 Task: Look for products that are on sale.
Action: Mouse pressed left at (19, 151)
Screenshot: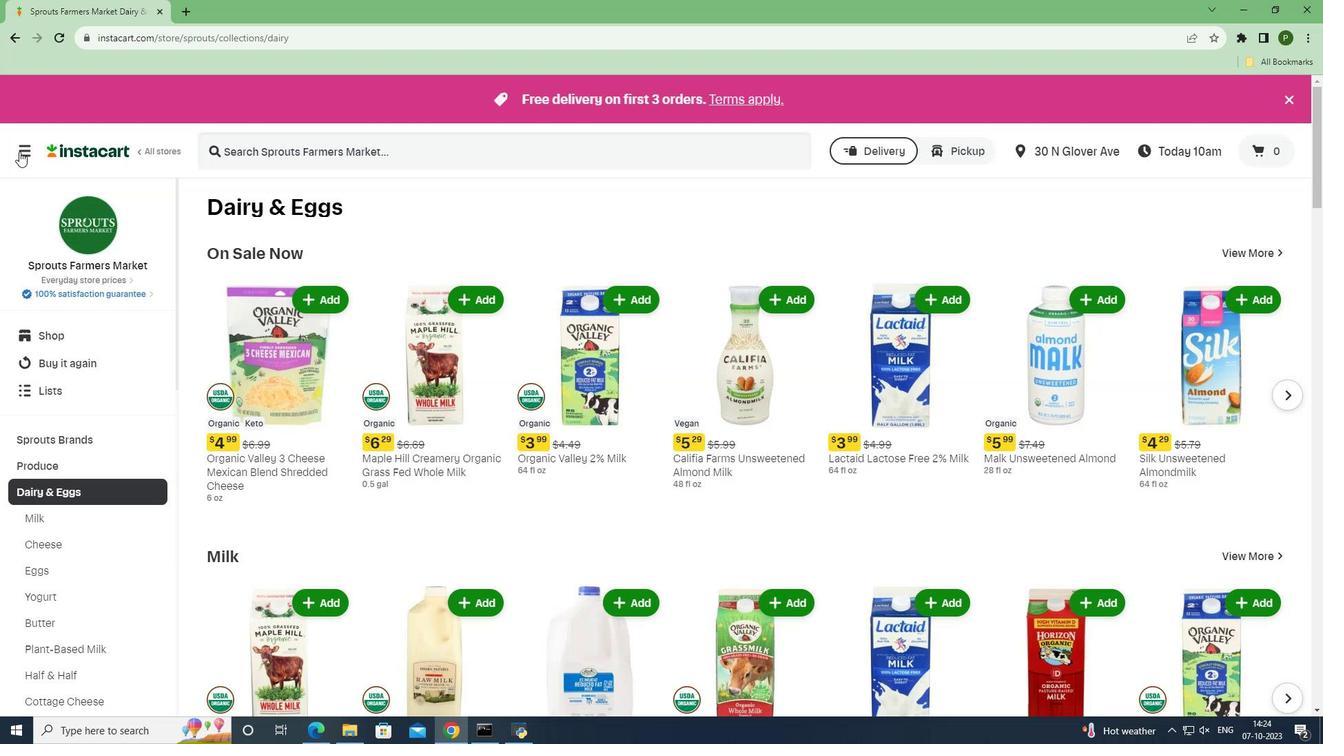 
Action: Mouse moved to (62, 359)
Screenshot: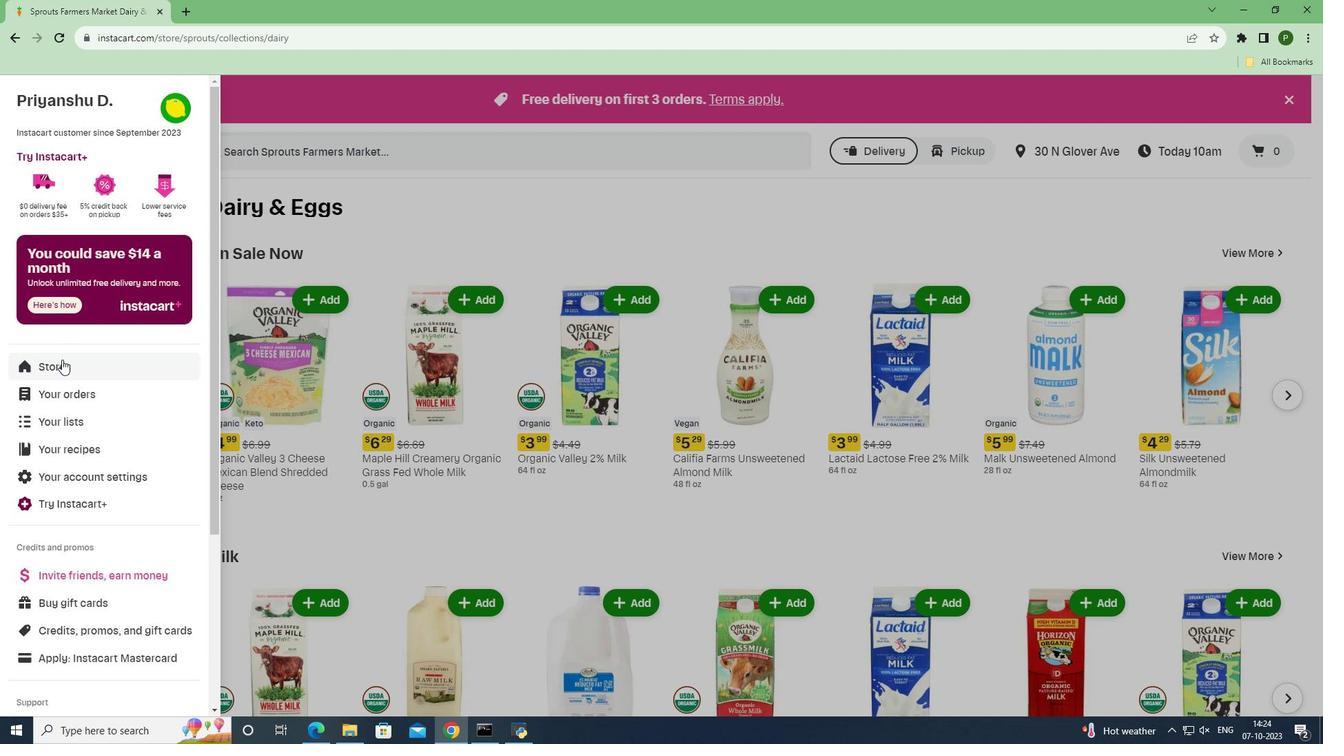 
Action: Mouse pressed left at (62, 359)
Screenshot: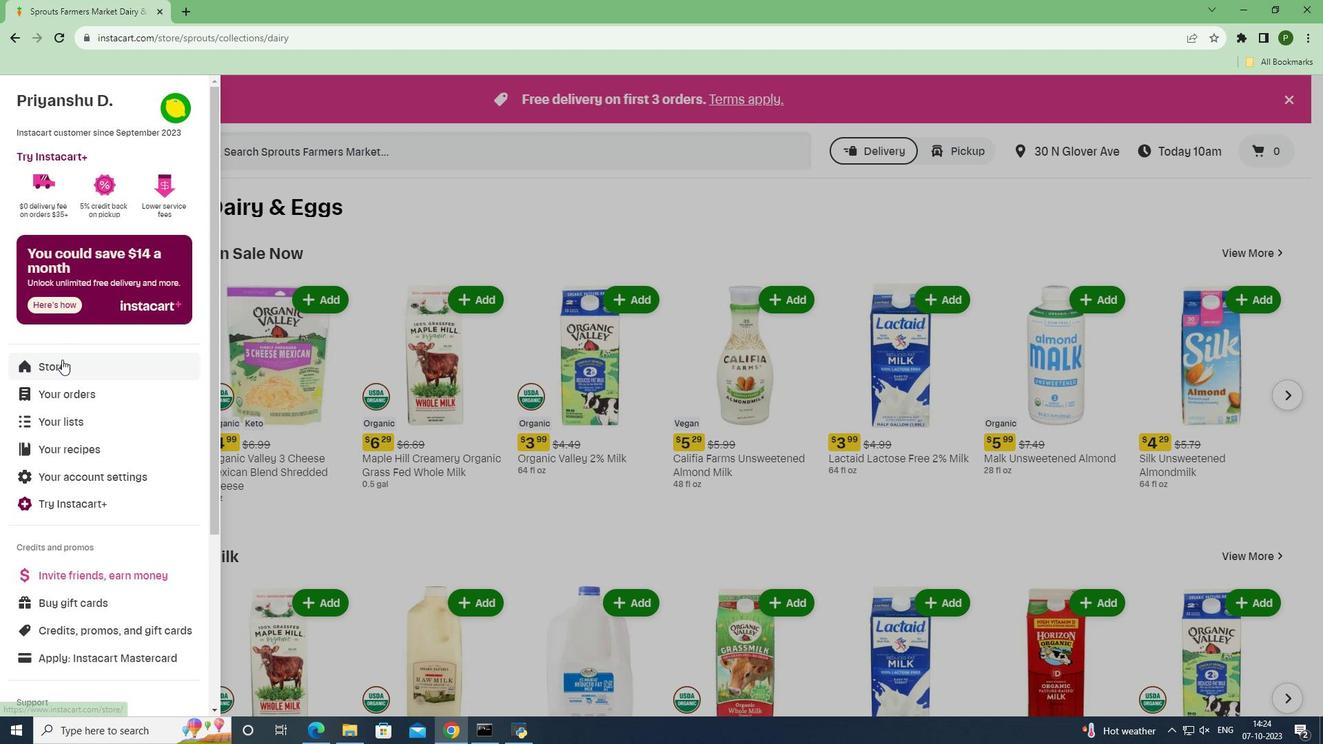 
Action: Mouse moved to (301, 146)
Screenshot: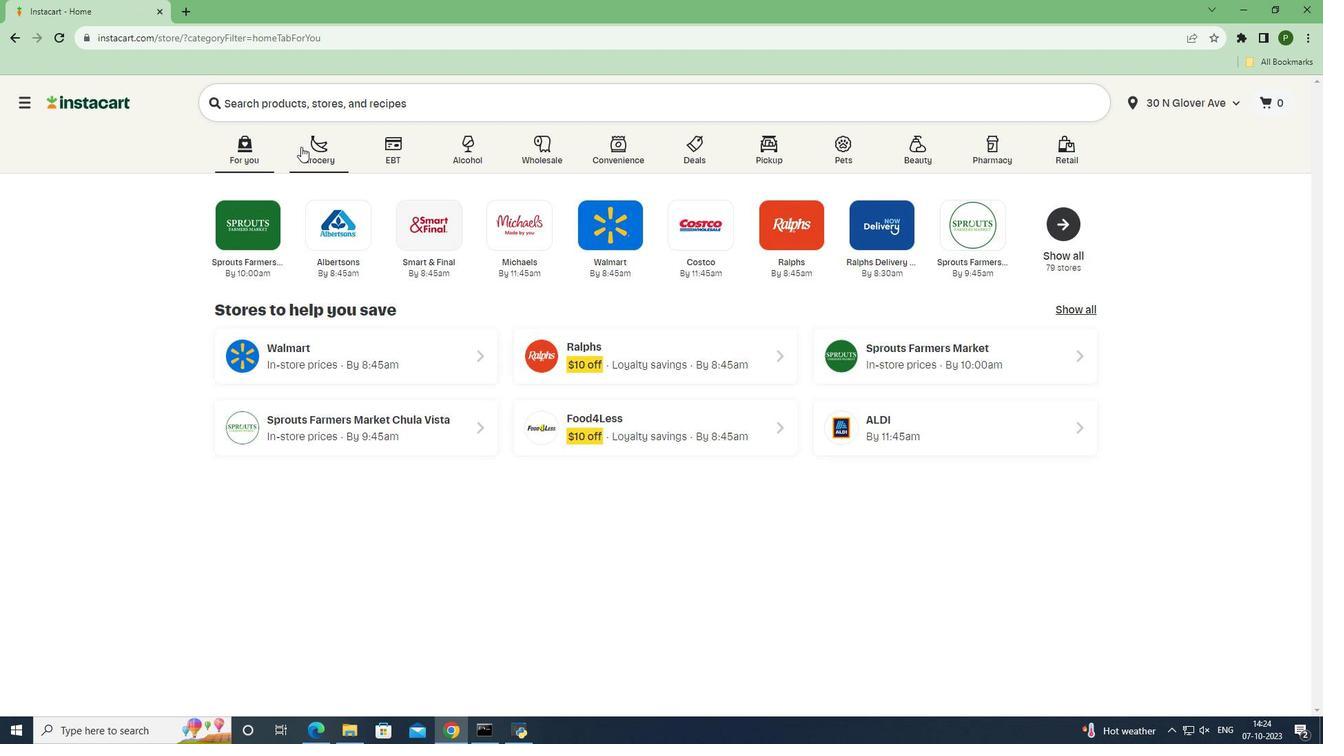 
Action: Mouse pressed left at (301, 146)
Screenshot: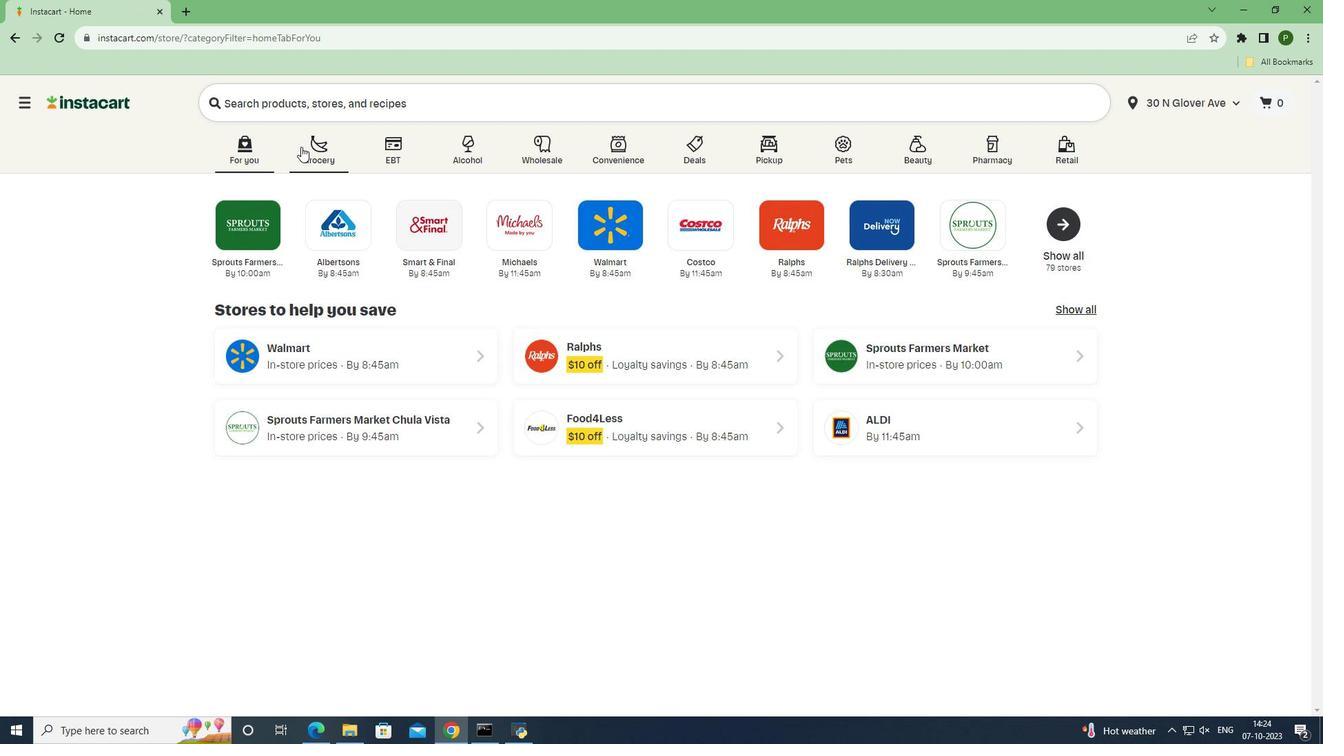 
Action: Mouse moved to (559, 312)
Screenshot: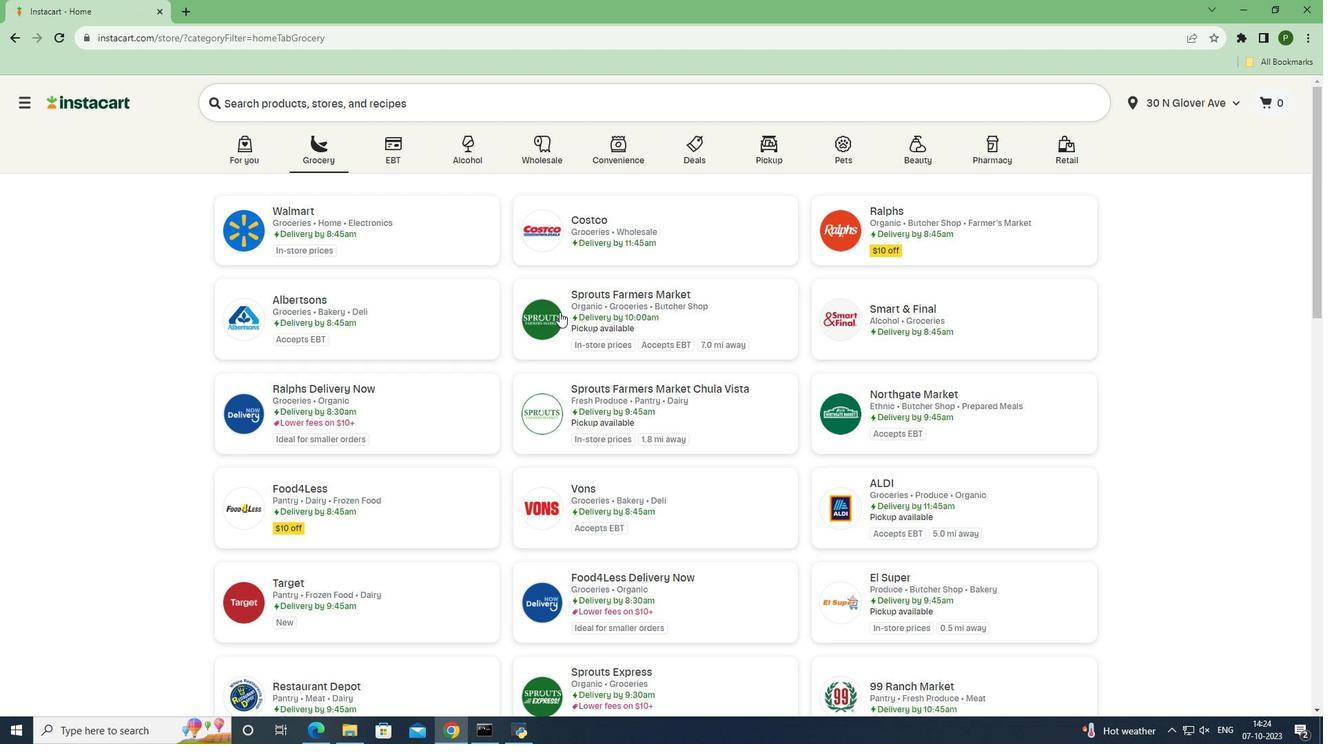 
Action: Mouse pressed left at (559, 312)
Screenshot: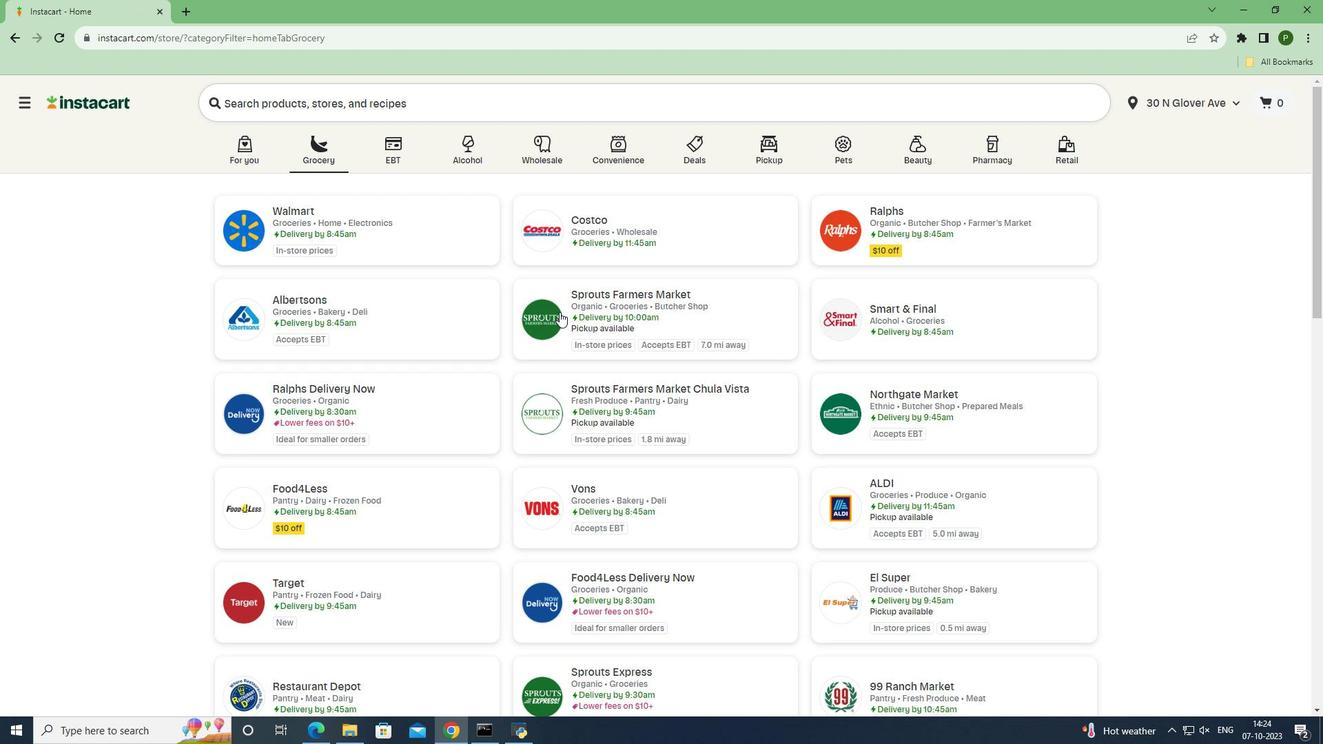 
Action: Mouse moved to (86, 495)
Screenshot: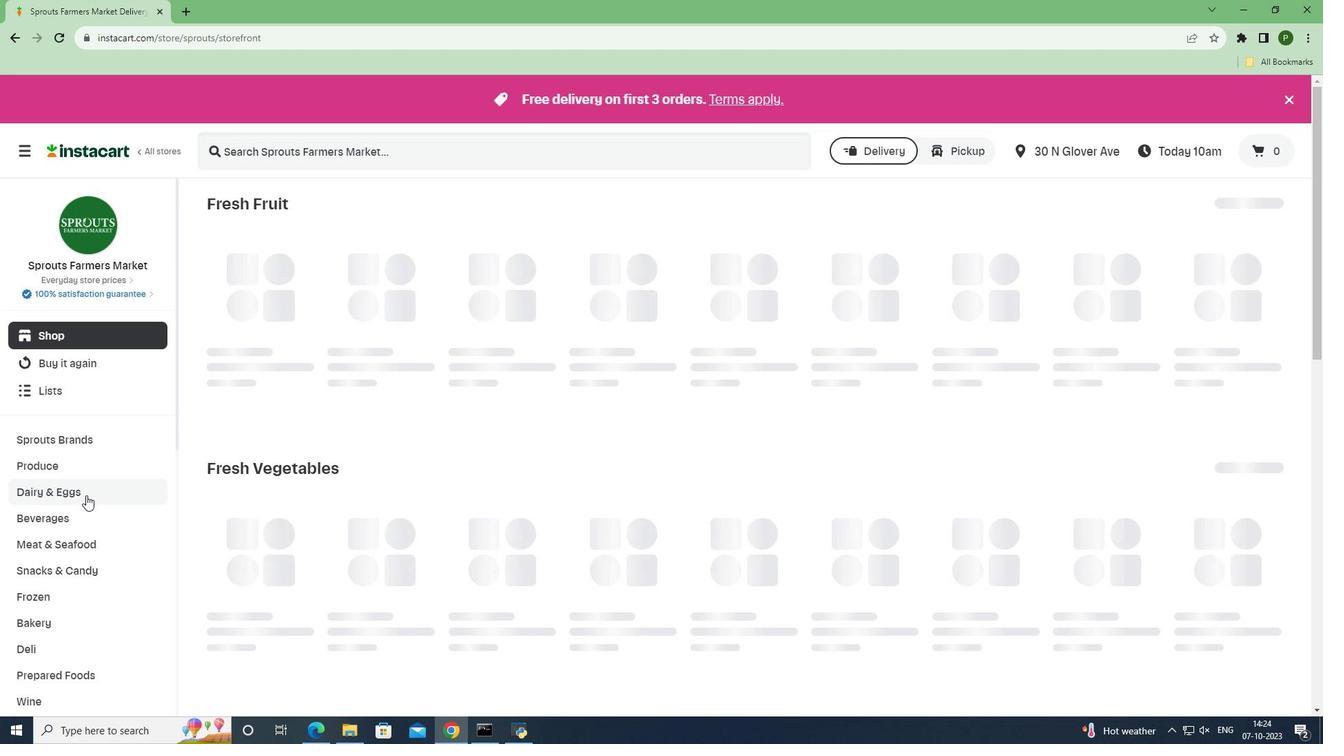 
Action: Mouse pressed left at (86, 495)
Screenshot: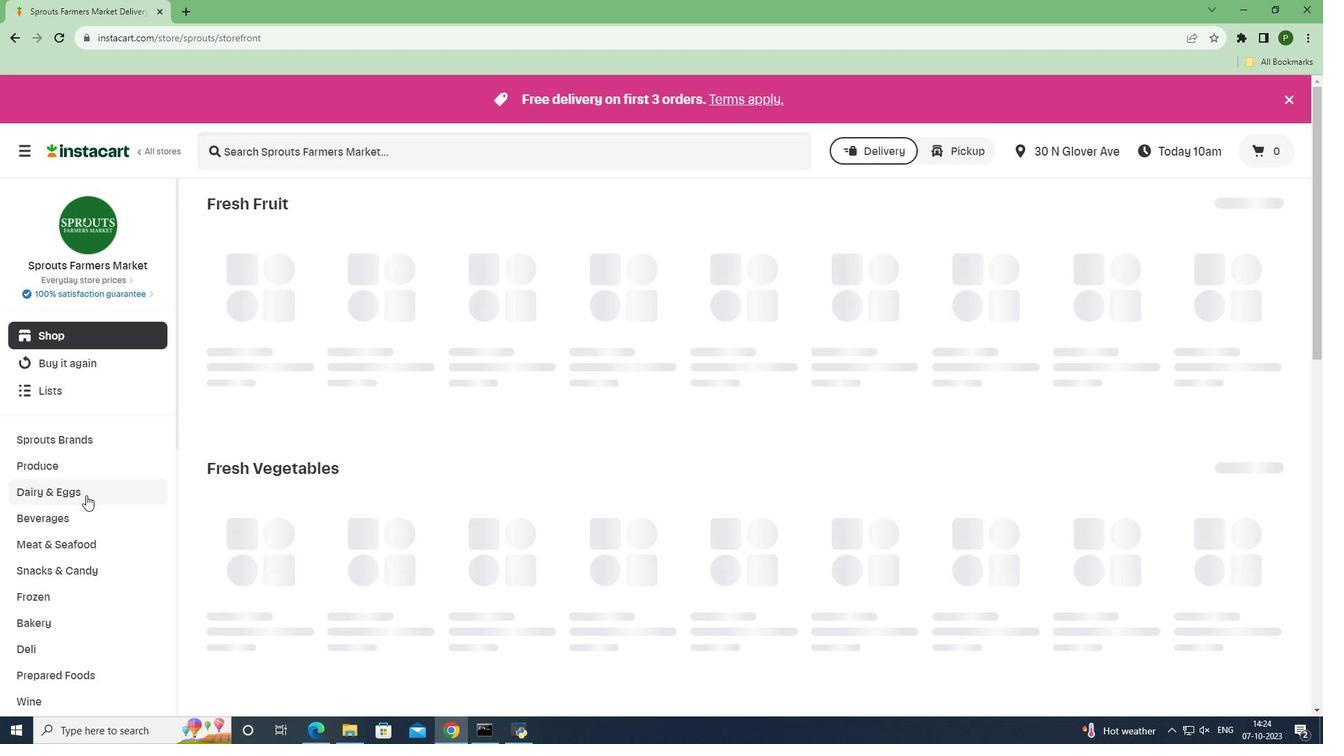 
Action: Mouse moved to (60, 597)
Screenshot: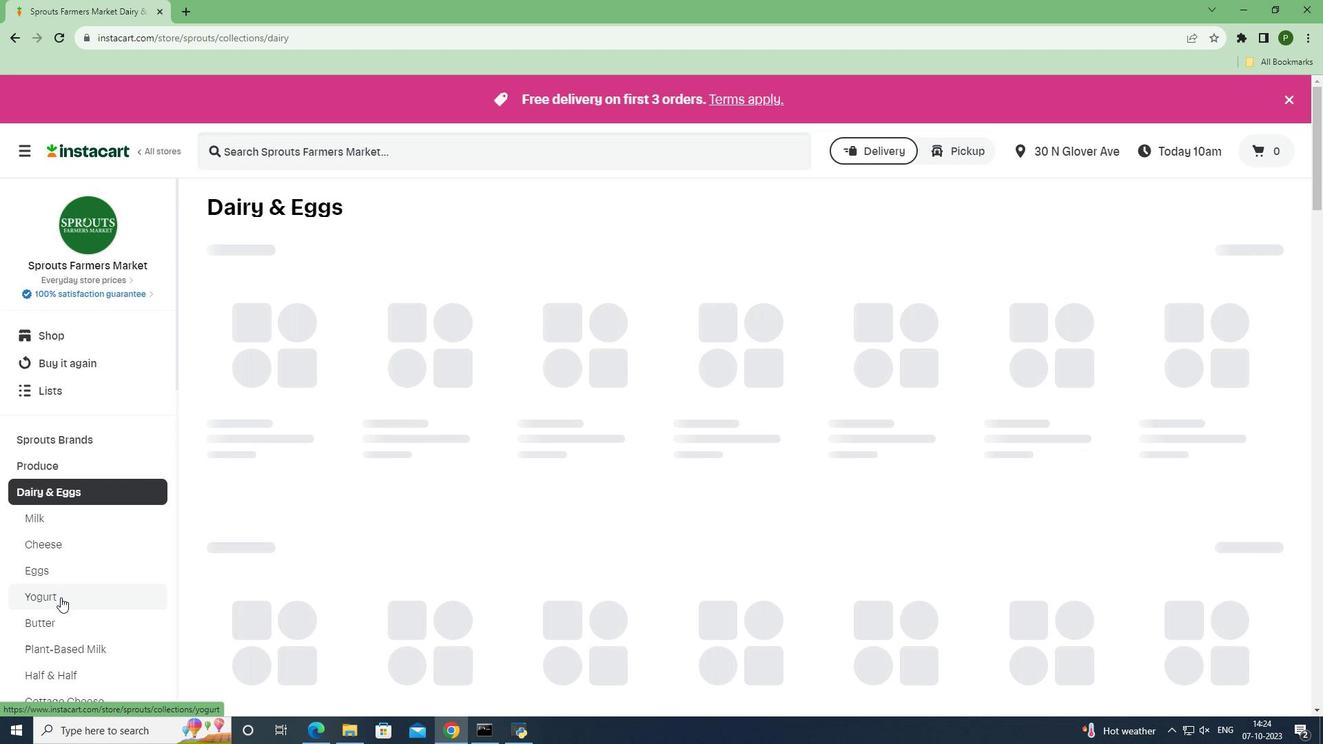 
Action: Mouse pressed left at (60, 597)
Screenshot: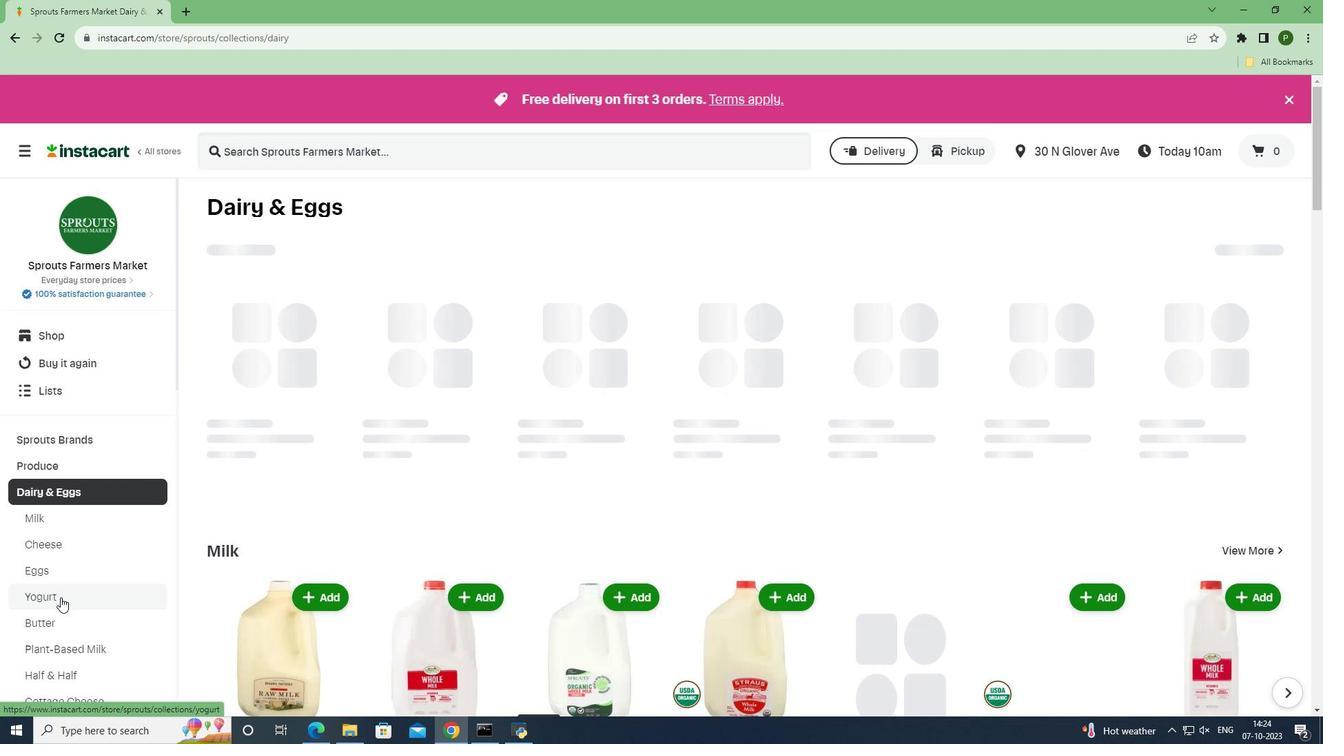 
Action: Mouse moved to (253, 314)
Screenshot: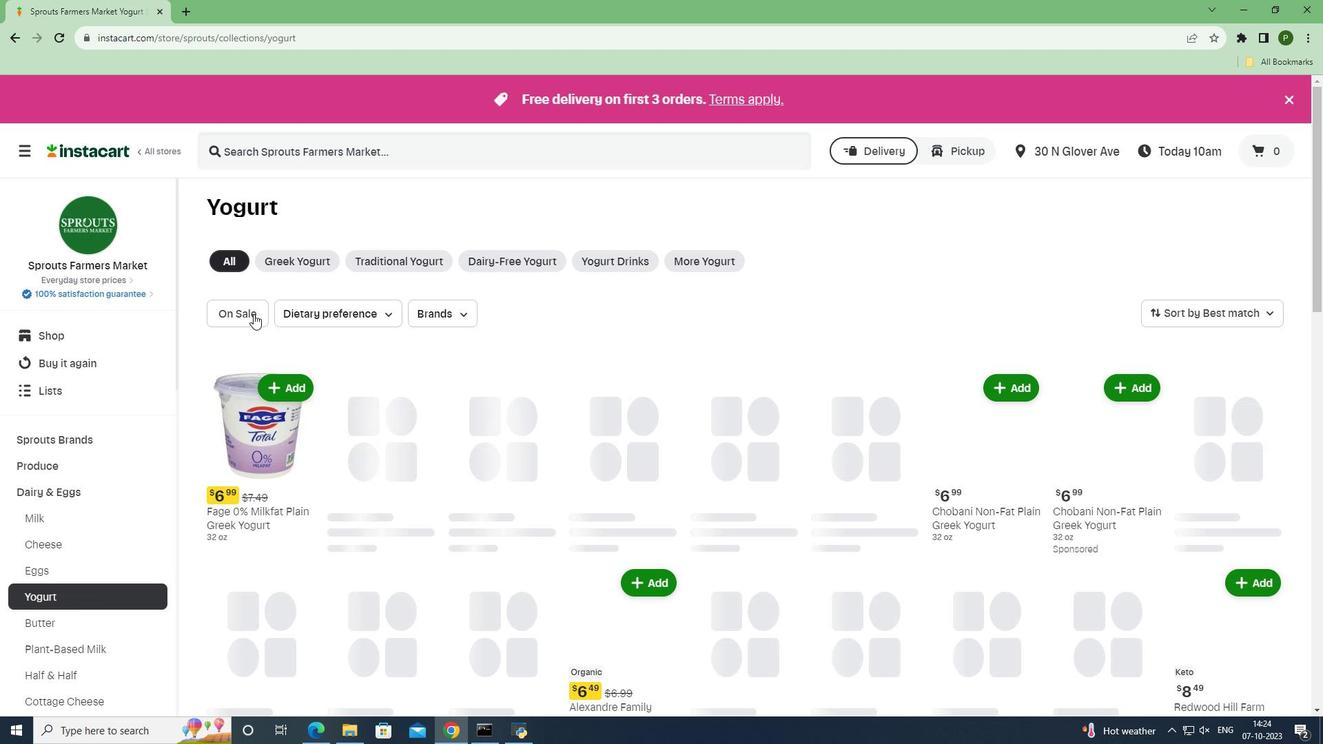 
Action: Mouse pressed left at (253, 314)
Screenshot: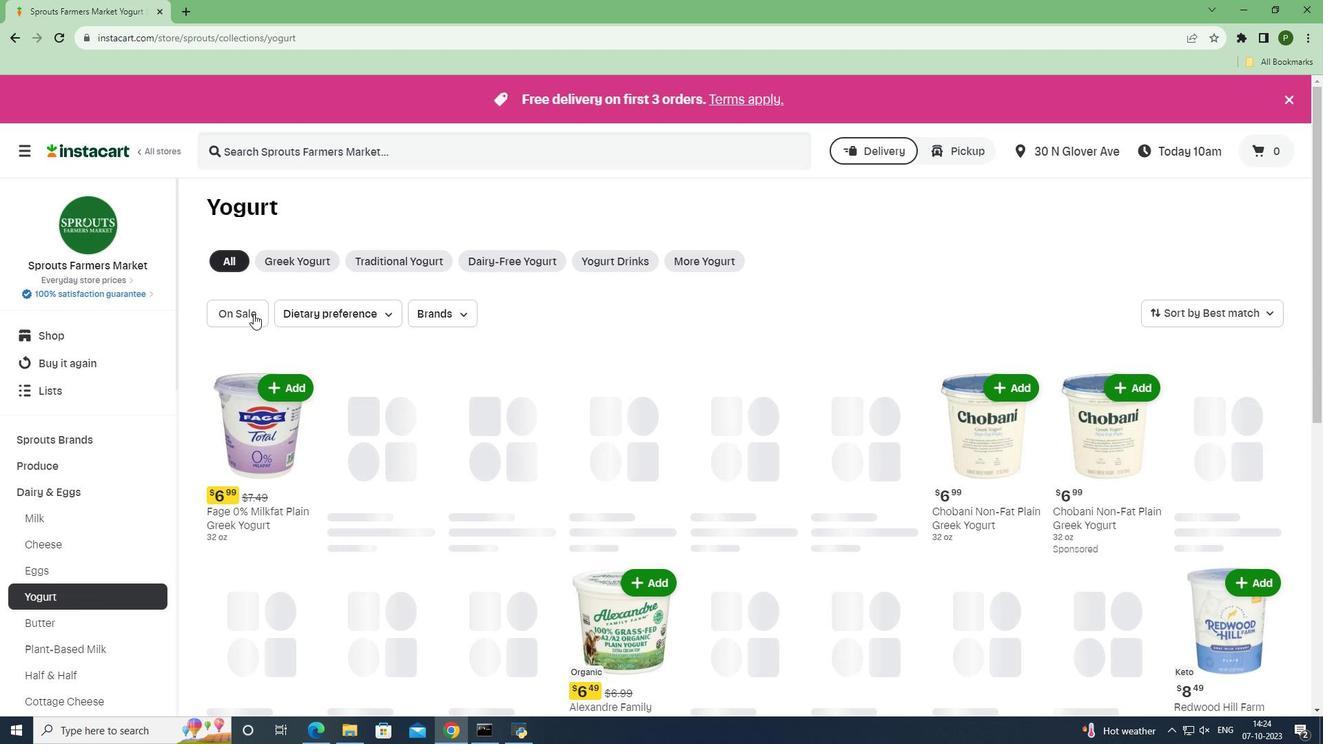 
Action: Mouse moved to (549, 542)
Screenshot: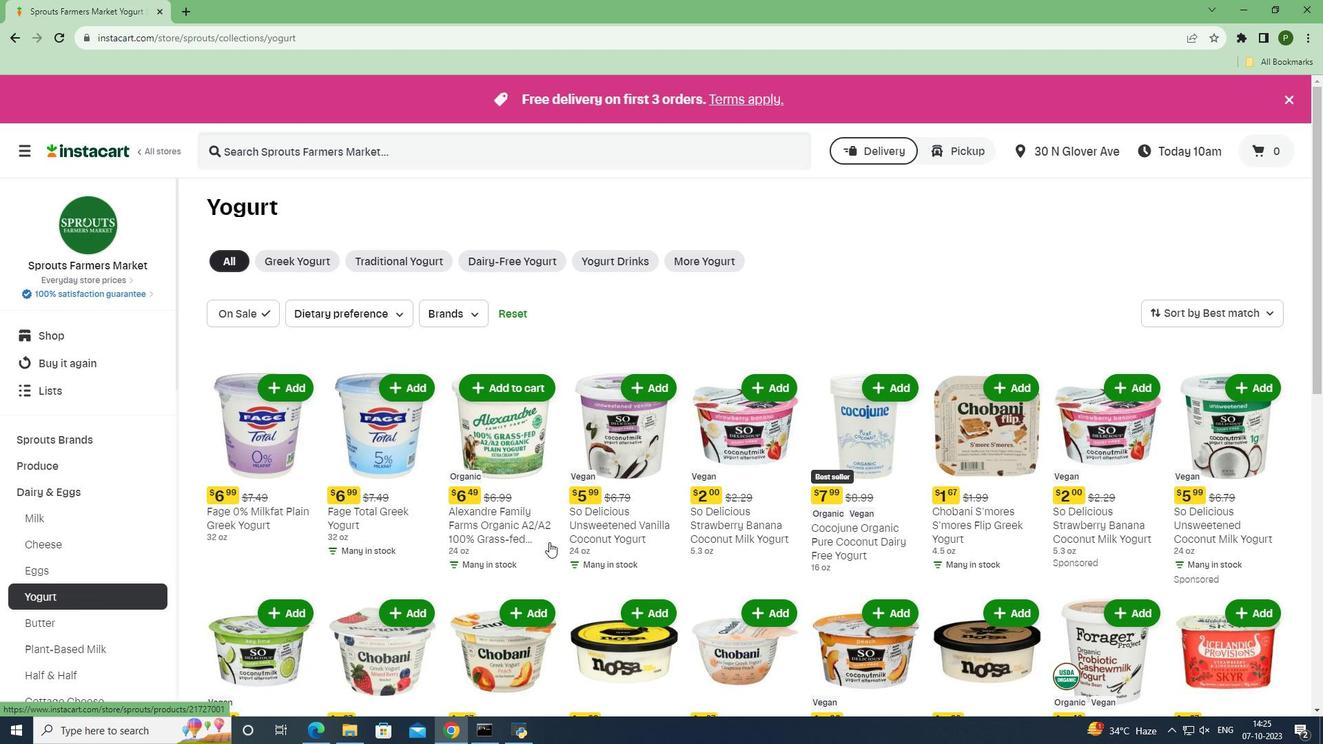 
